 Task: In the  document proposal.rtf. Insert footer and write 'www.quantum.com'. Find the word using Dictionary 'Grateful' Use the tool word Count and display word count while typing
Action: Mouse moved to (321, 398)
Screenshot: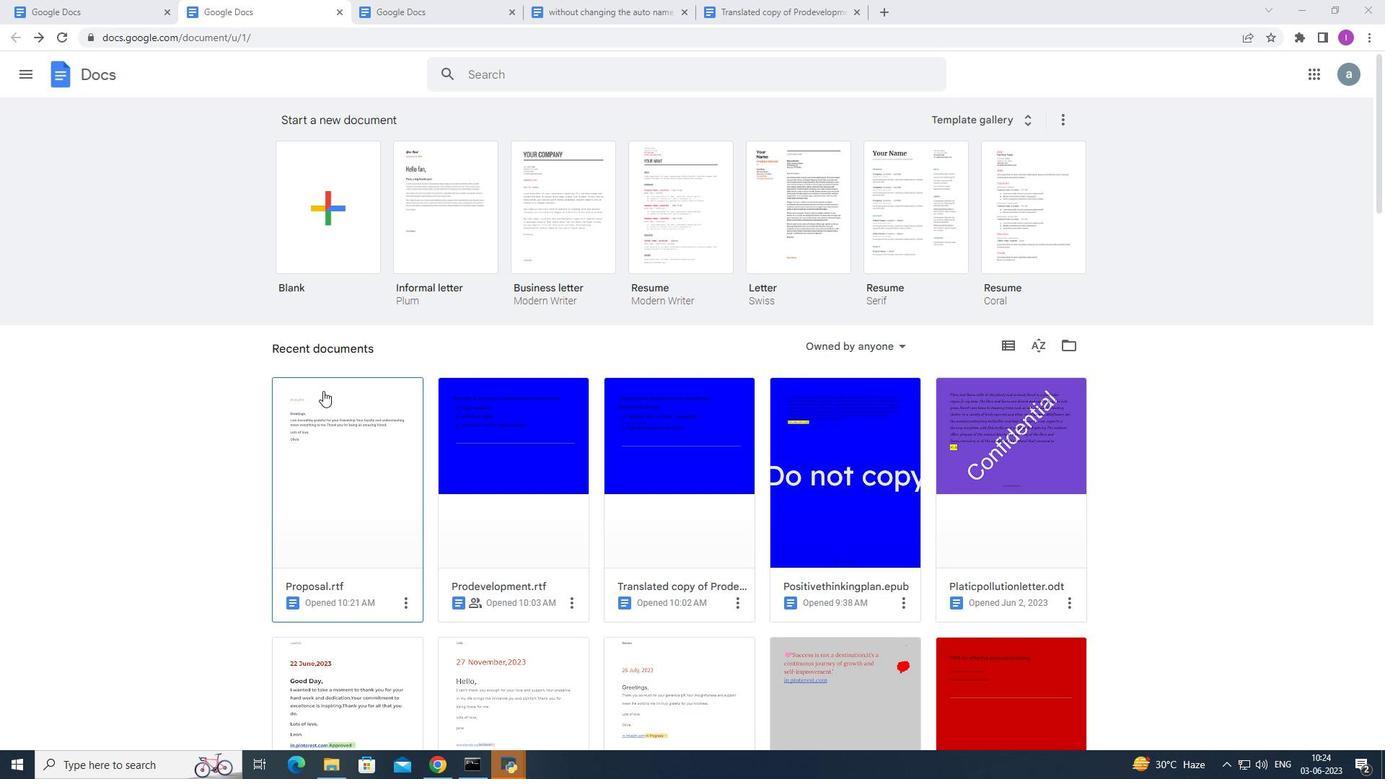 
Action: Mouse pressed left at (321, 398)
Screenshot: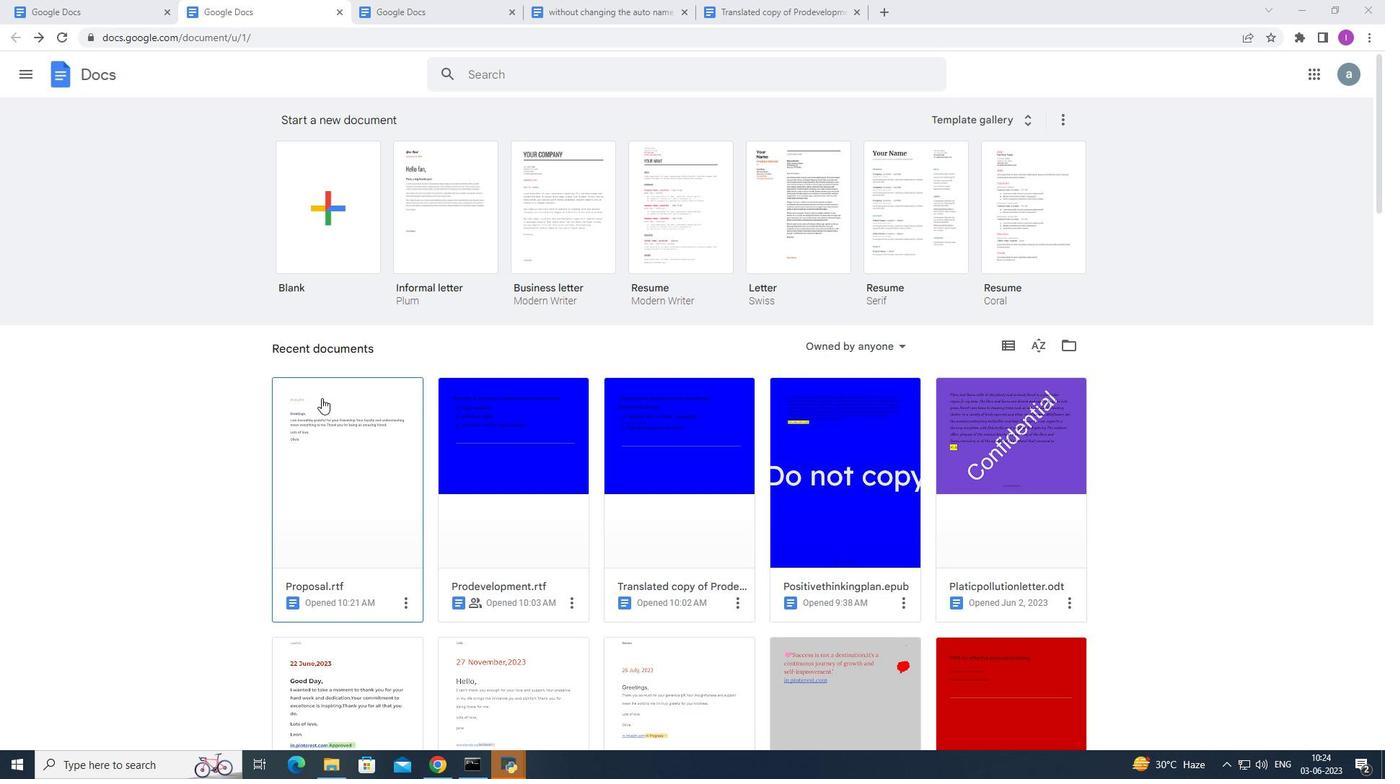 
Action: Mouse moved to (152, 85)
Screenshot: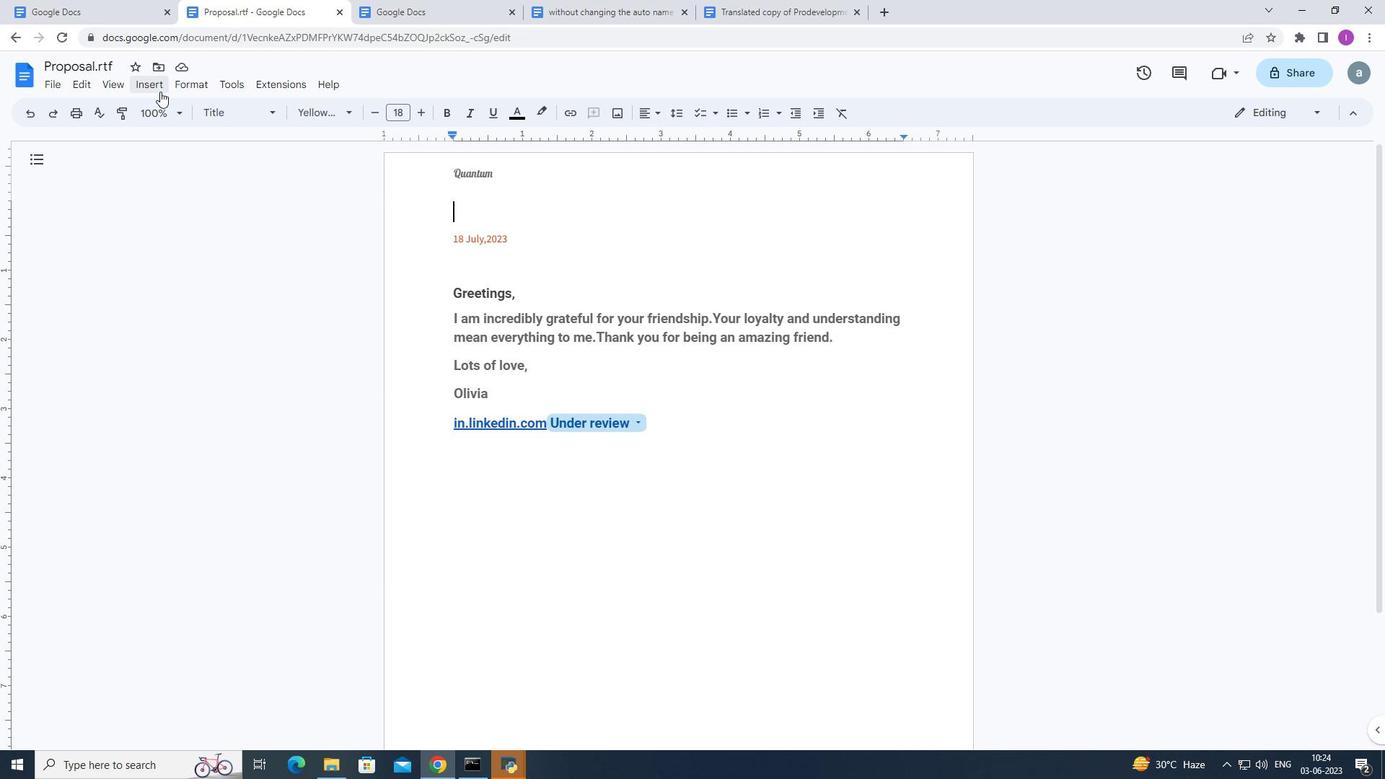 
Action: Mouse pressed left at (152, 85)
Screenshot: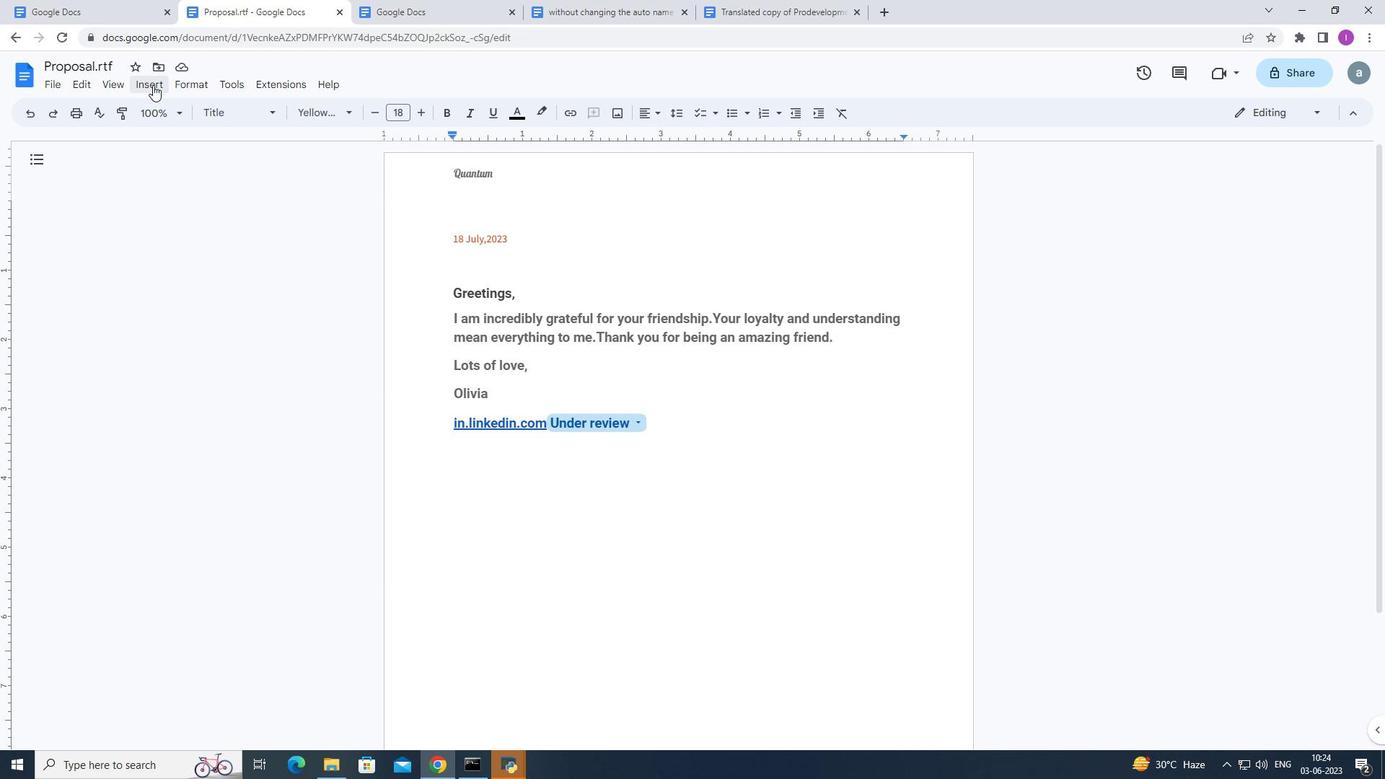 
Action: Mouse moved to (391, 476)
Screenshot: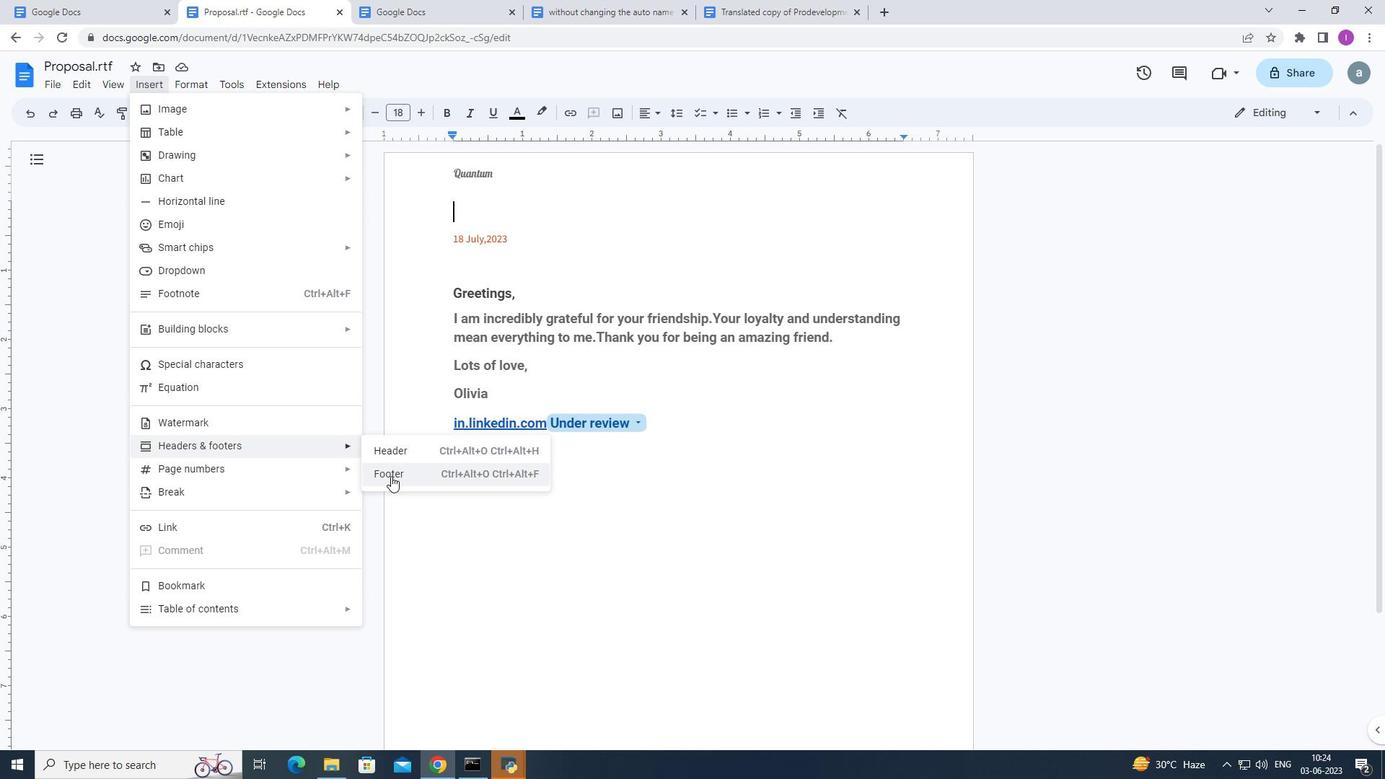 
Action: Mouse pressed left at (391, 476)
Screenshot: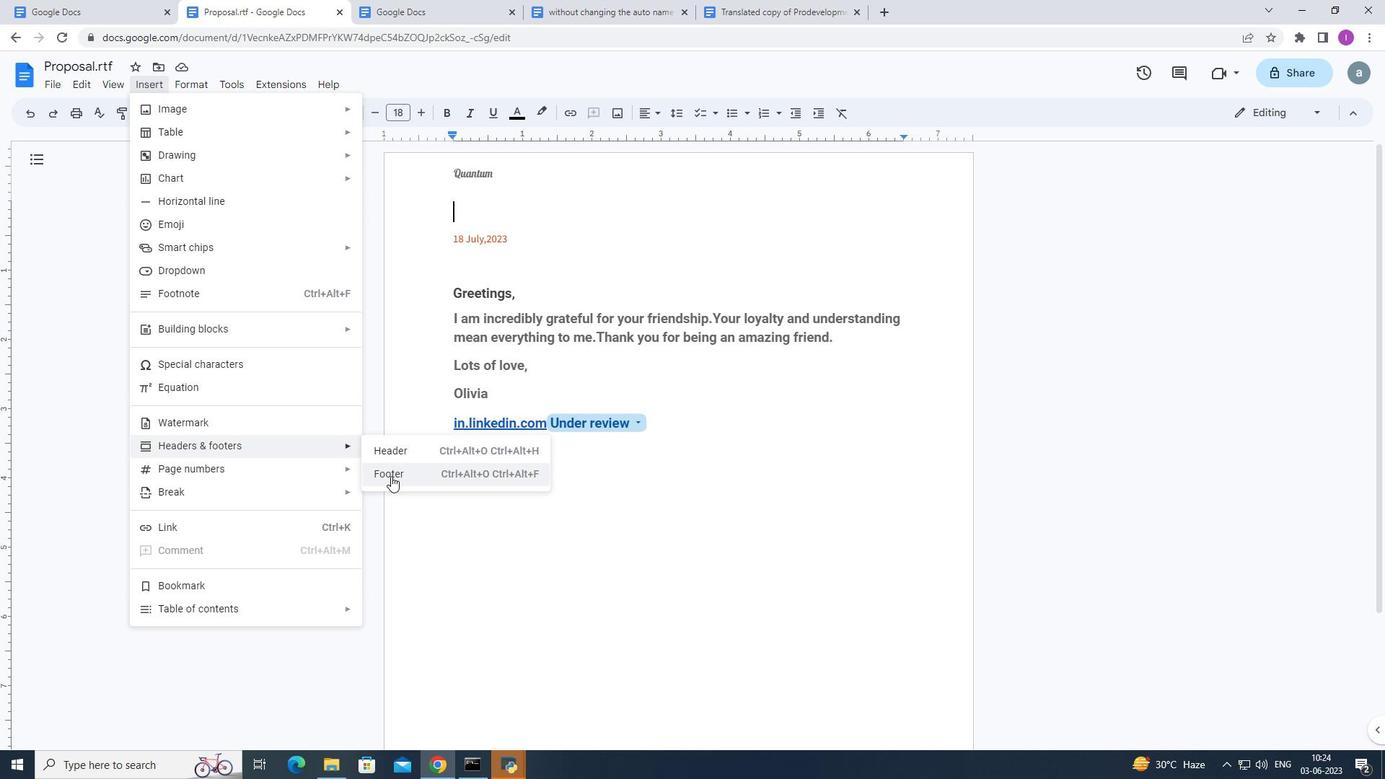 
Action: Mouse moved to (570, 496)
Screenshot: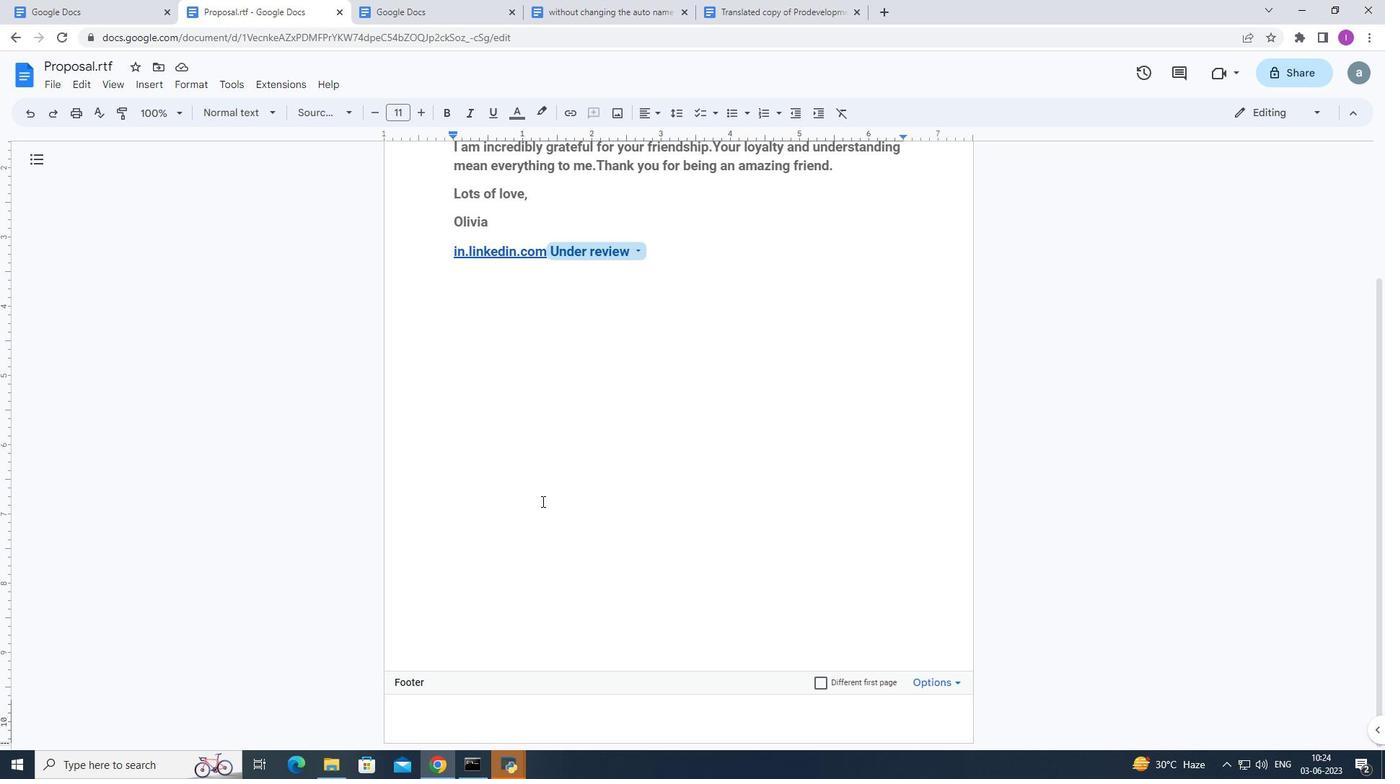 
Action: Key pressed www.<Key.shift>Q<Key.backspace>quantum.com
Screenshot: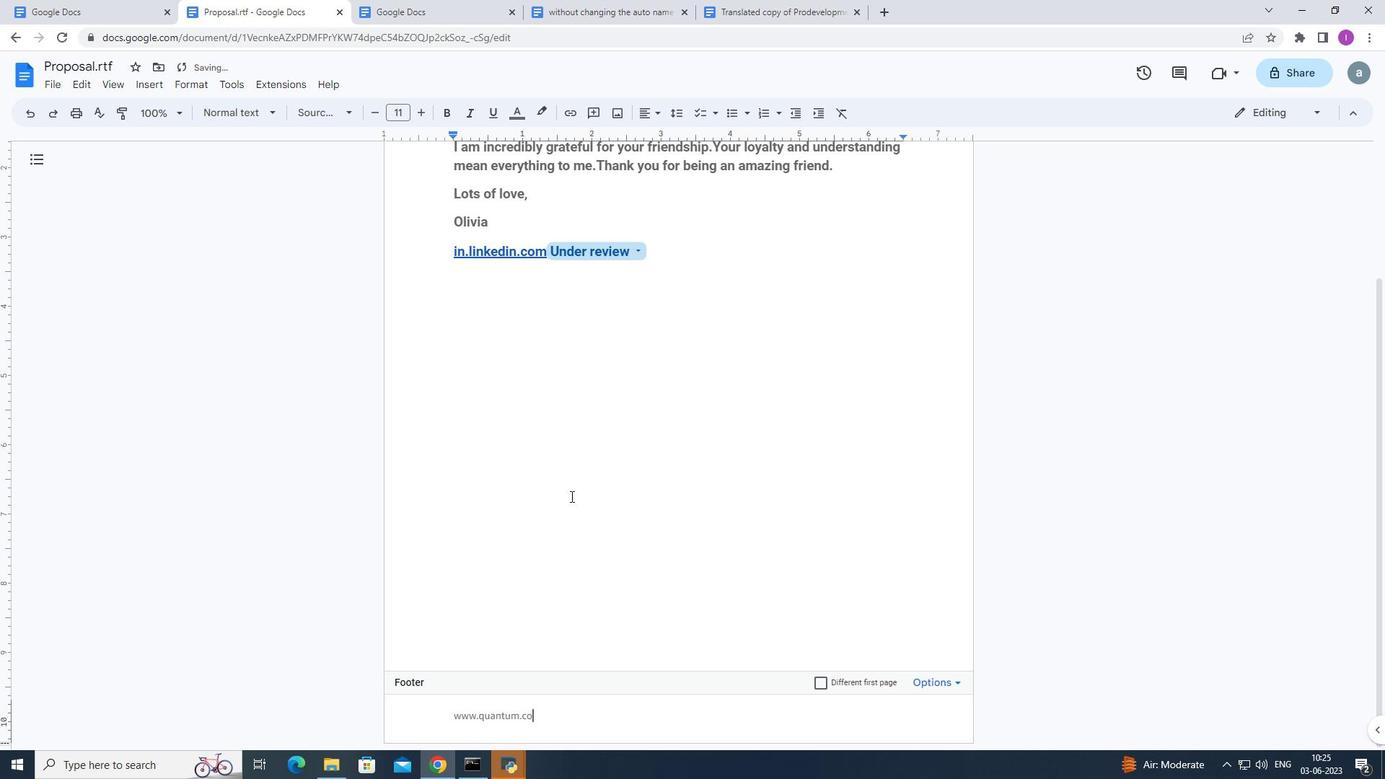 
Action: Mouse moved to (618, 442)
Screenshot: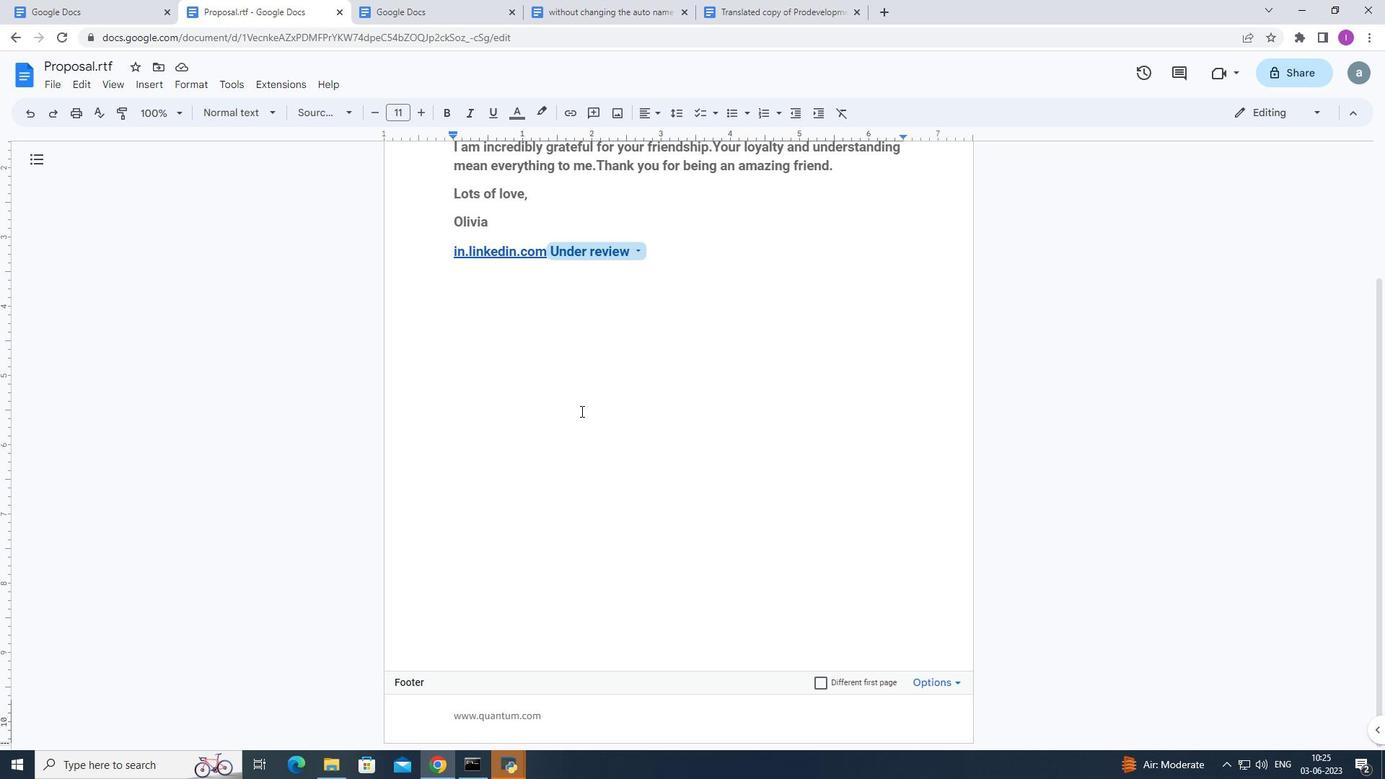 
Action: Mouse scrolled (618, 443) with delta (0, 0)
Screenshot: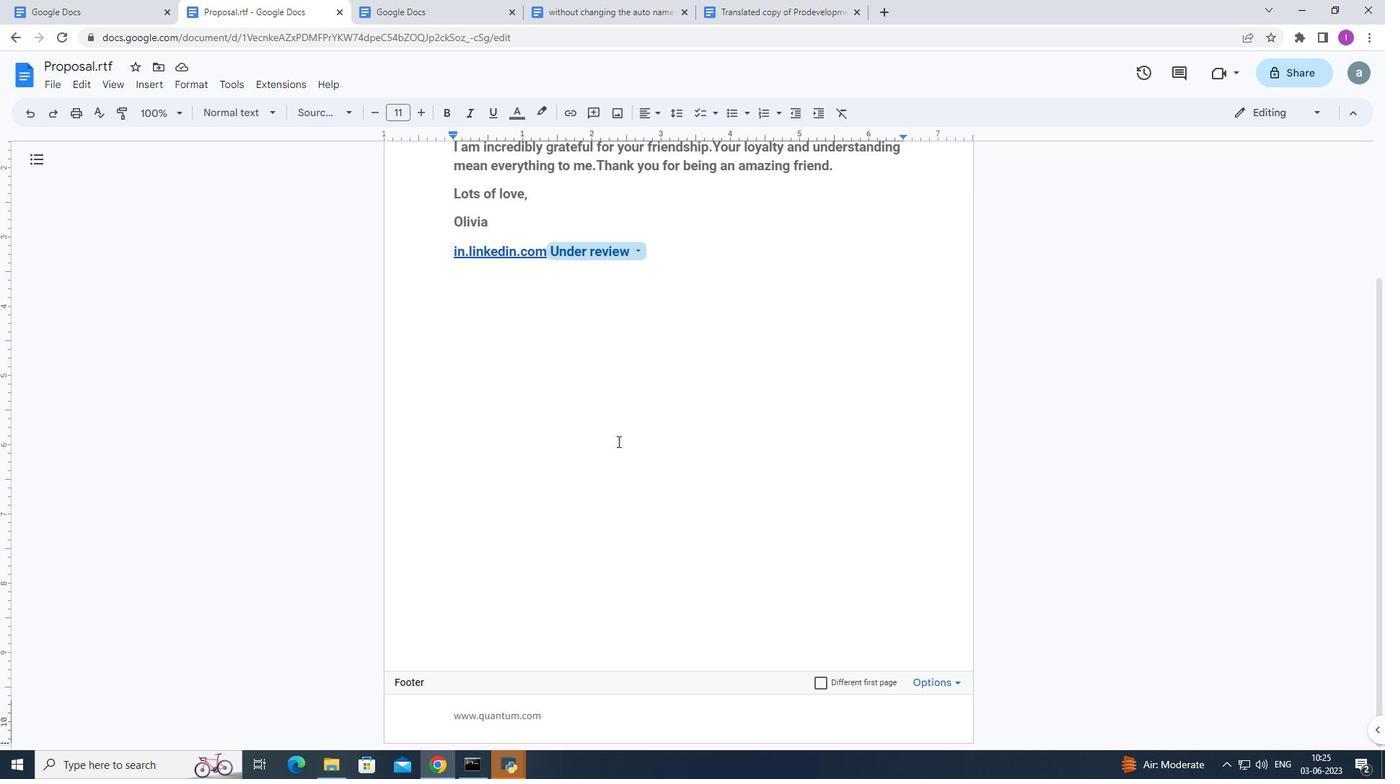 
Action: Mouse scrolled (618, 443) with delta (0, 0)
Screenshot: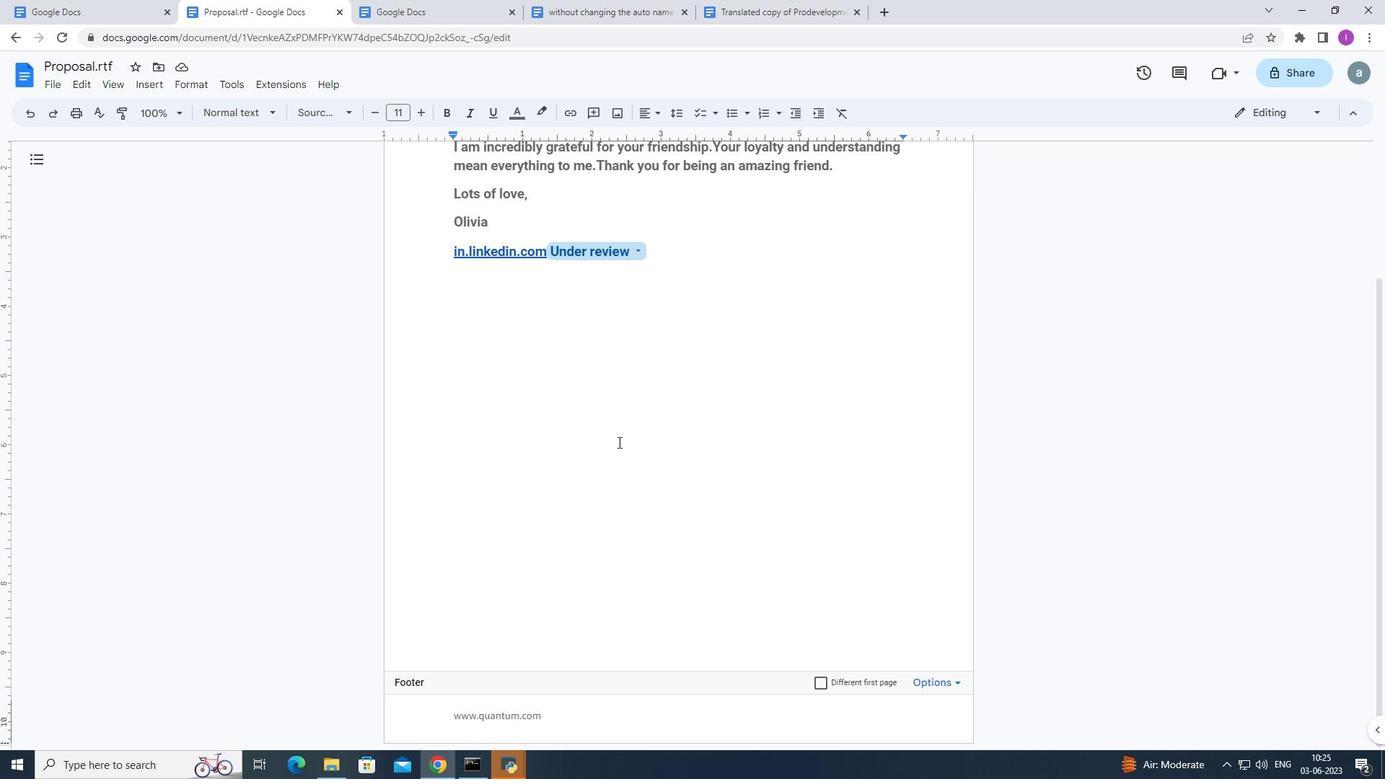 
Action: Mouse scrolled (618, 443) with delta (0, 0)
Screenshot: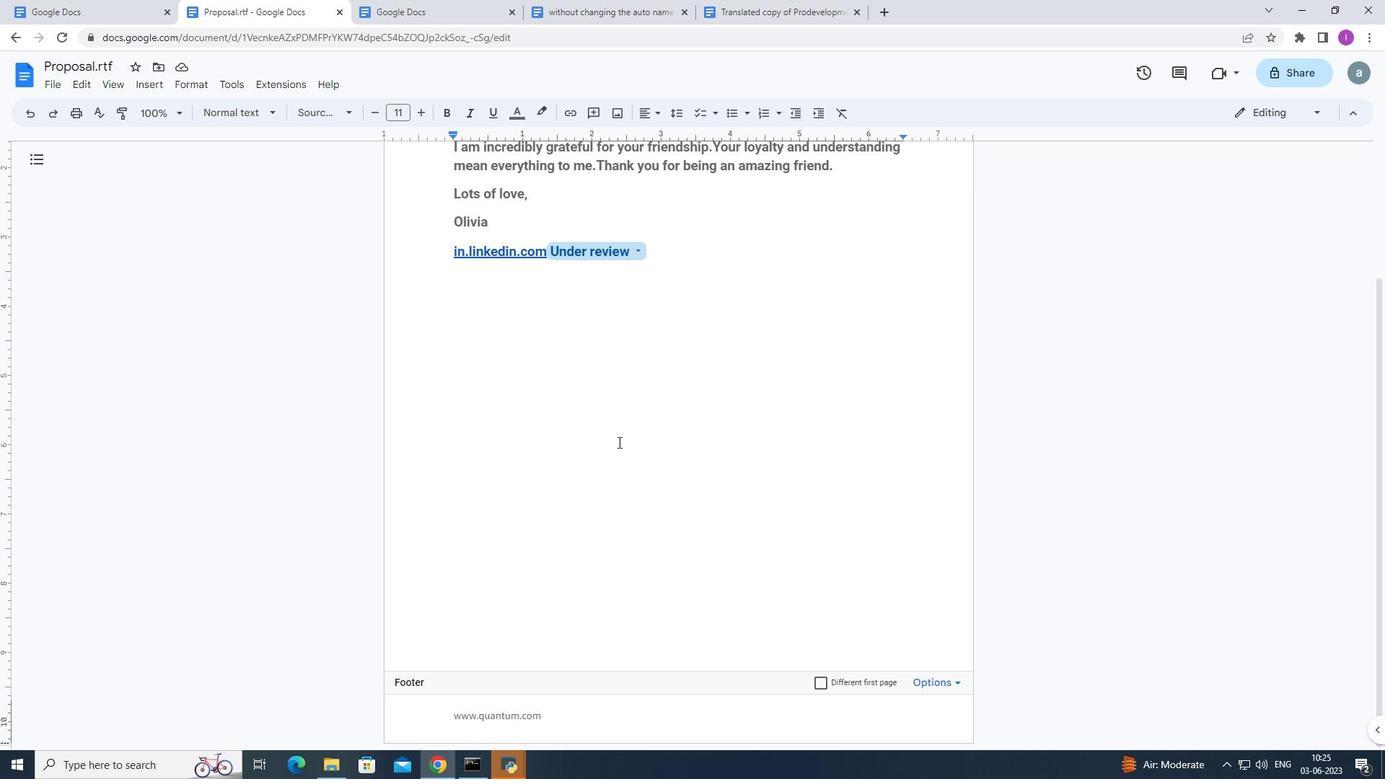
Action: Mouse moved to (593, 318)
Screenshot: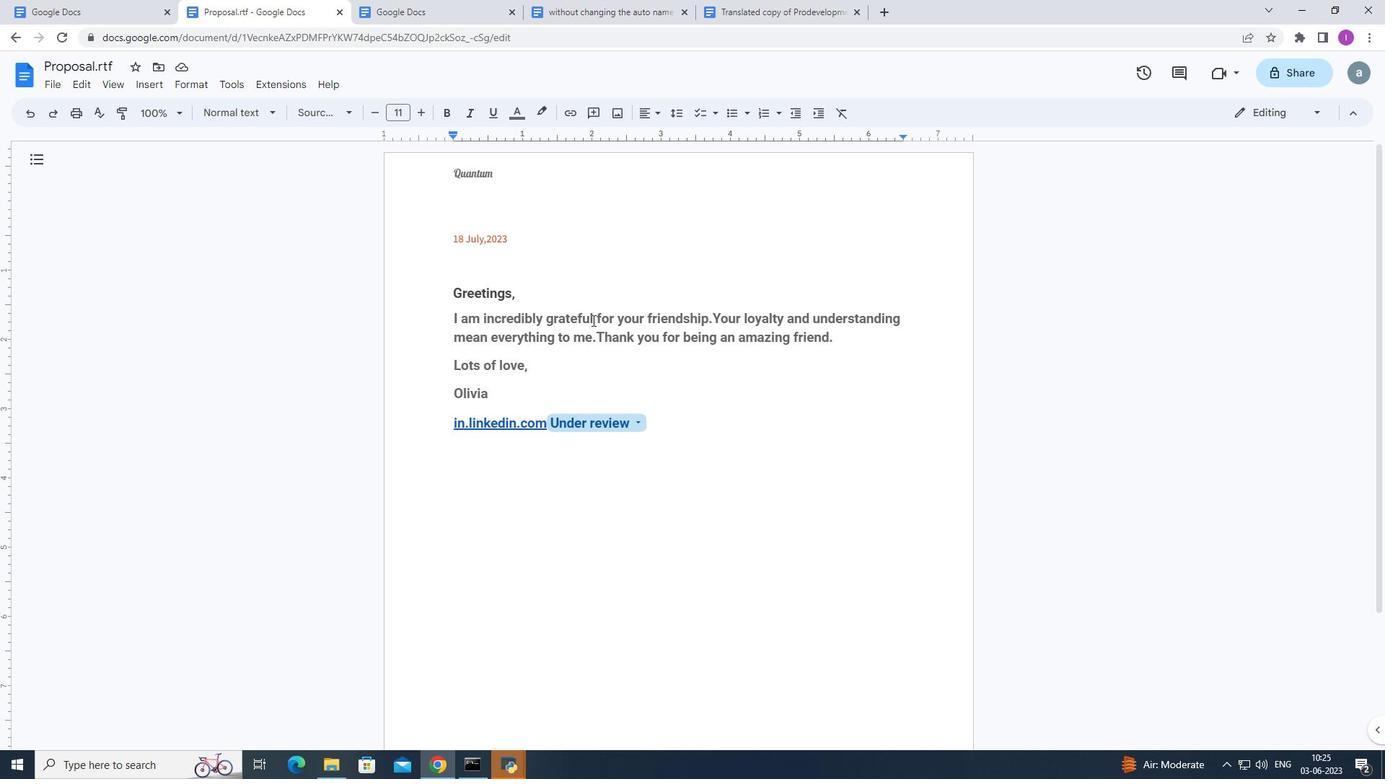 
Action: Mouse pressed left at (593, 318)
Screenshot: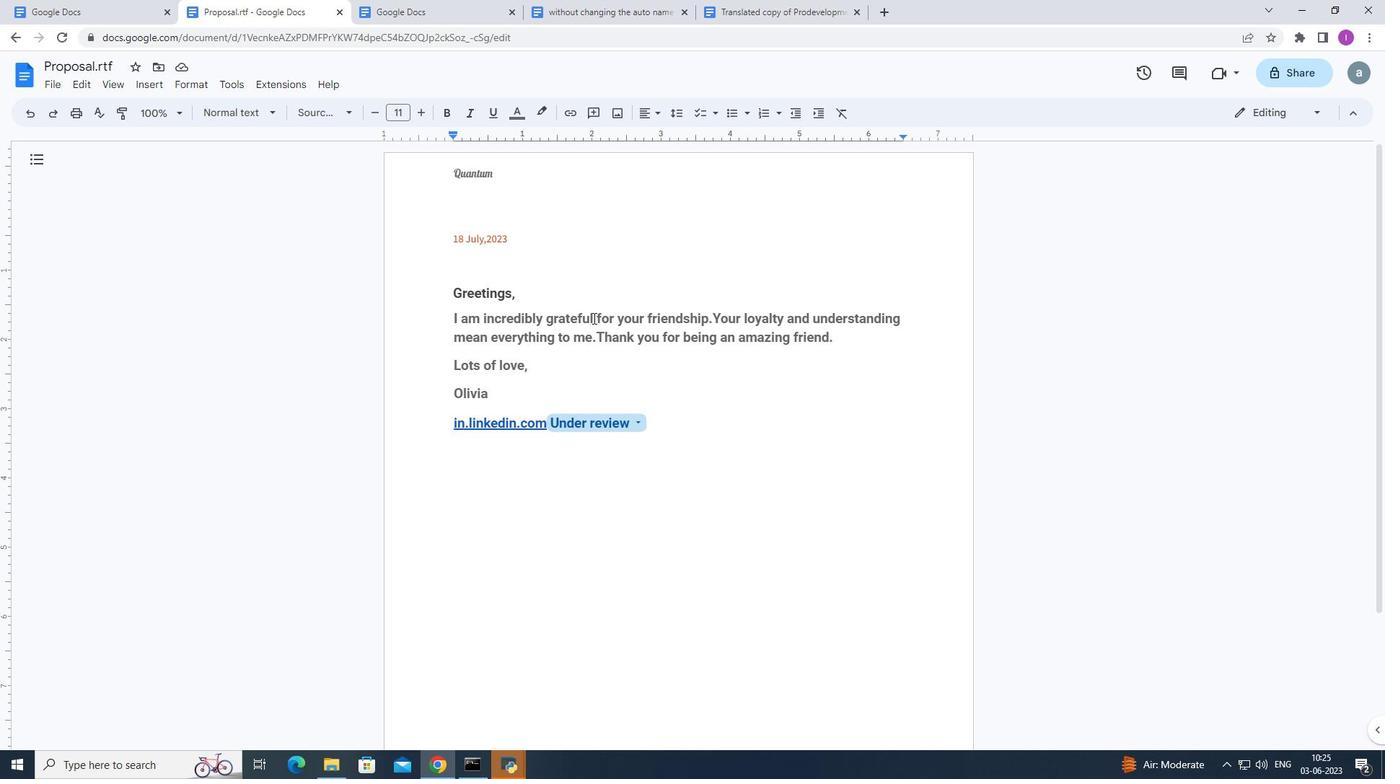 
Action: Mouse moved to (233, 78)
Screenshot: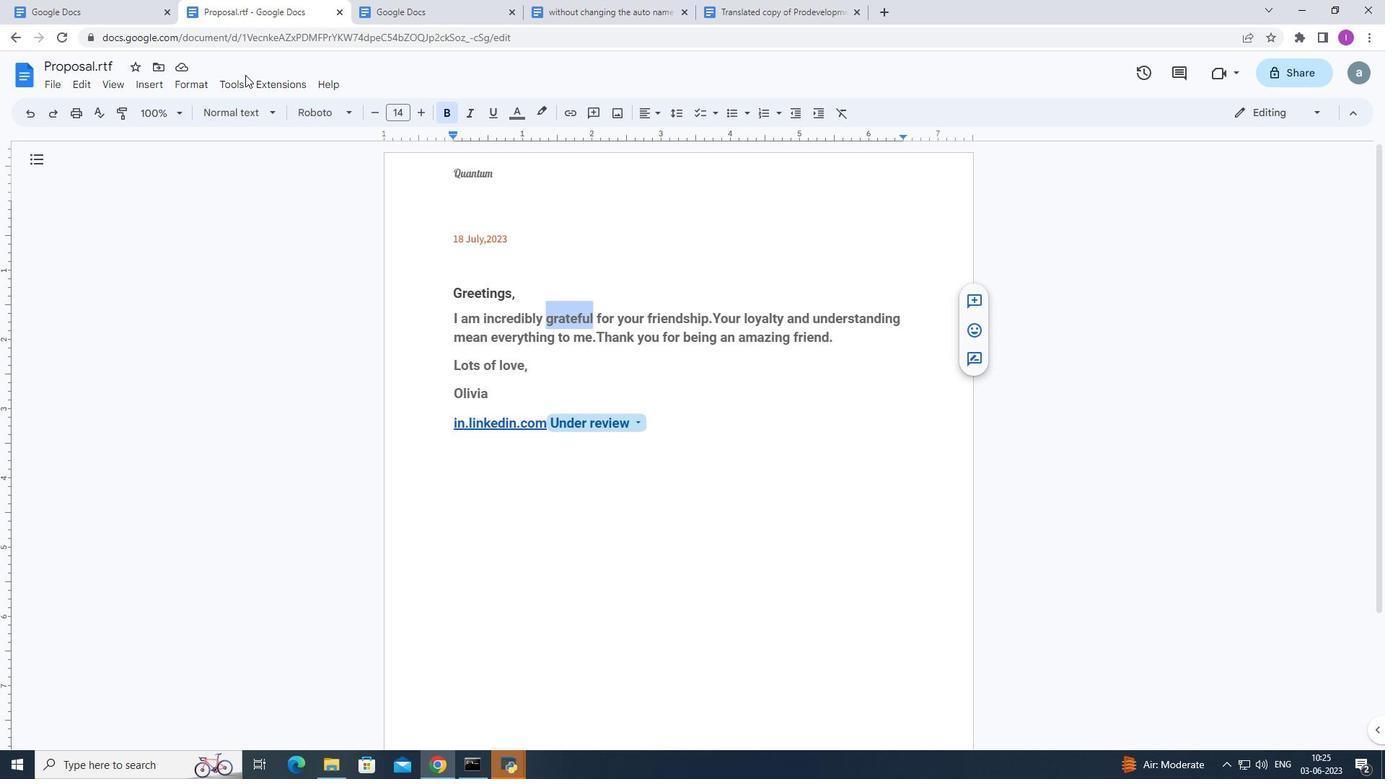 
Action: Mouse pressed left at (233, 78)
Screenshot: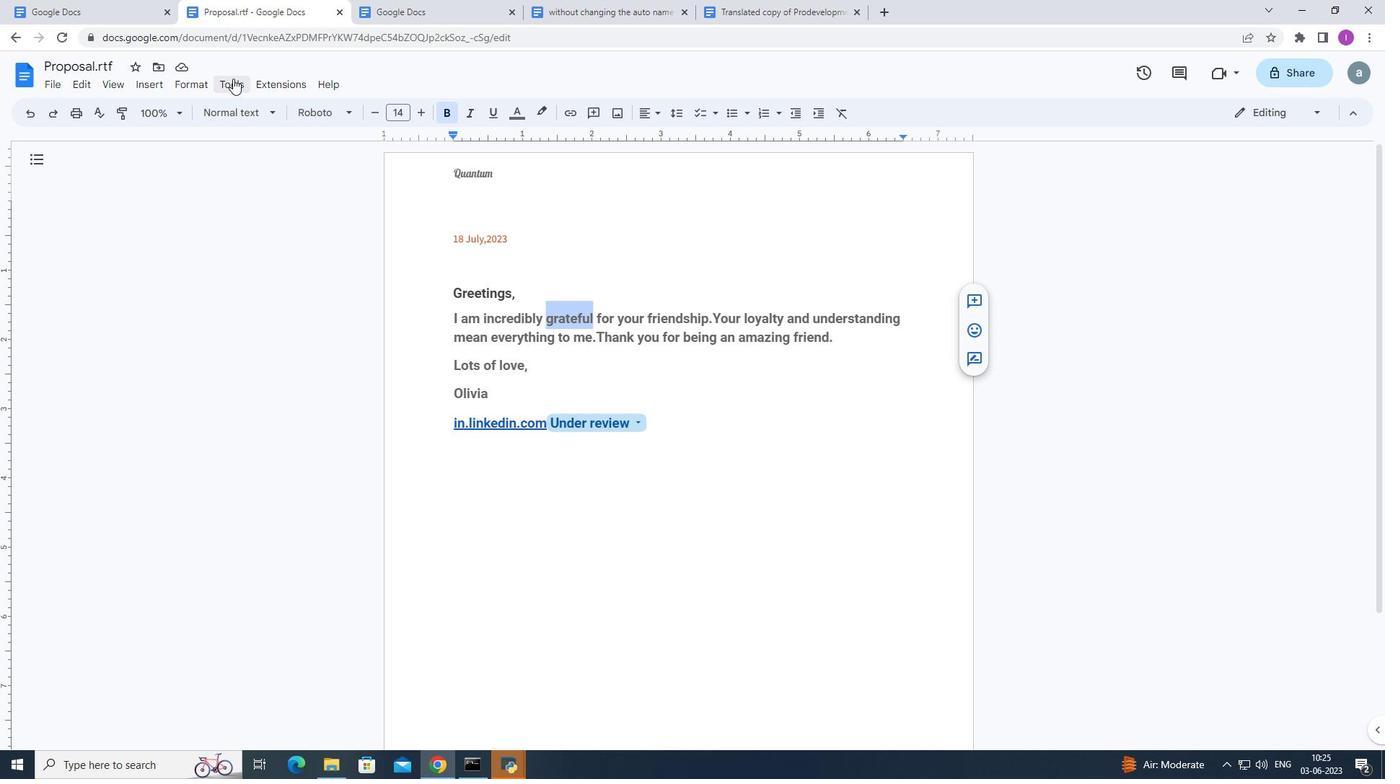 
Action: Mouse moved to (251, 269)
Screenshot: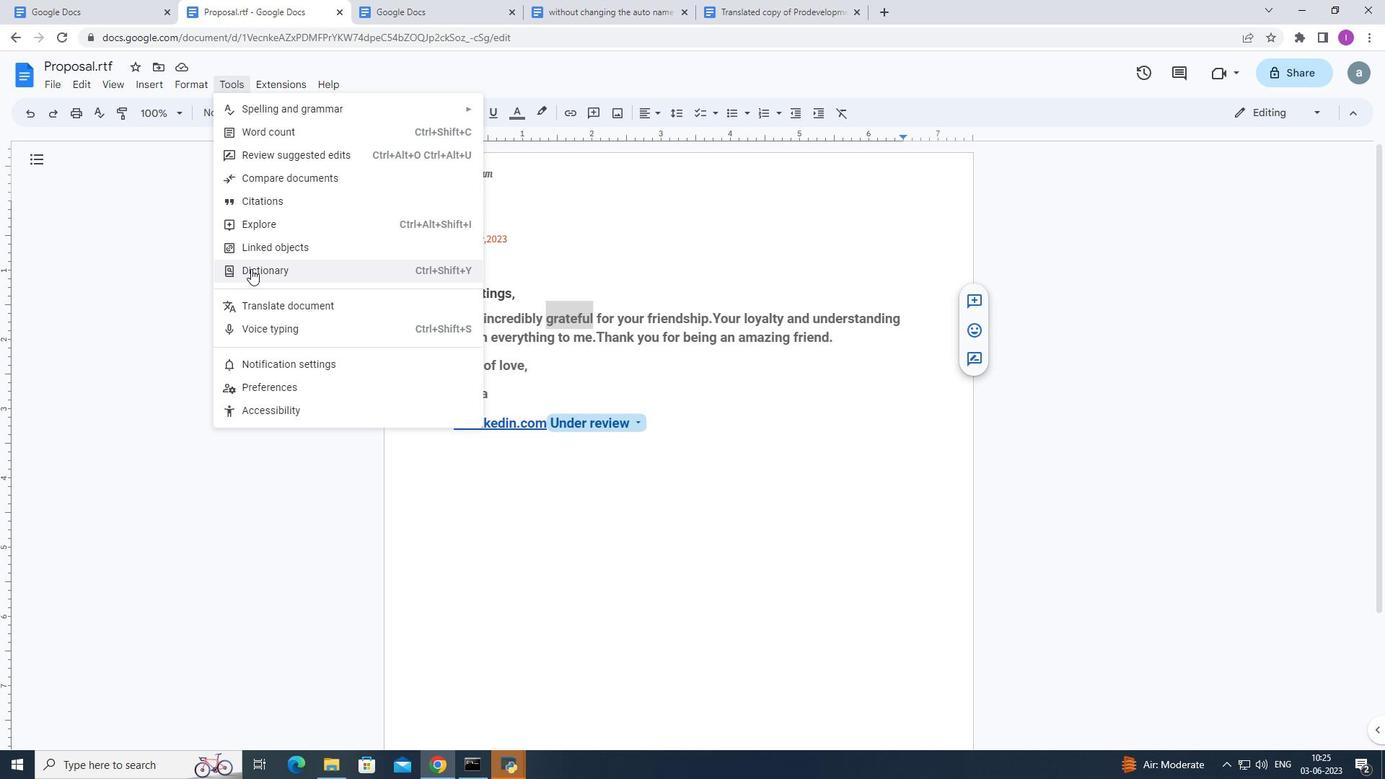 
Action: Mouse pressed left at (251, 269)
Screenshot: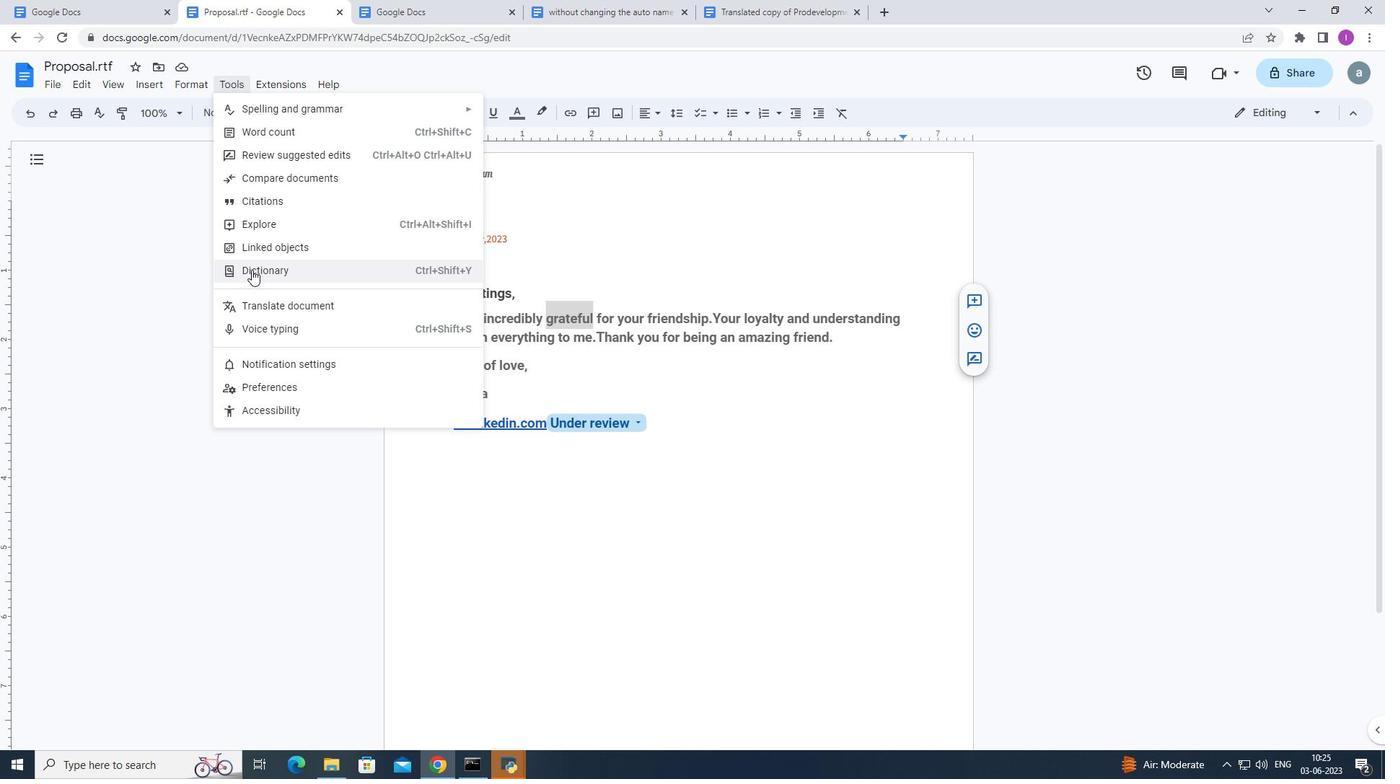 
Action: Mouse moved to (227, 80)
Screenshot: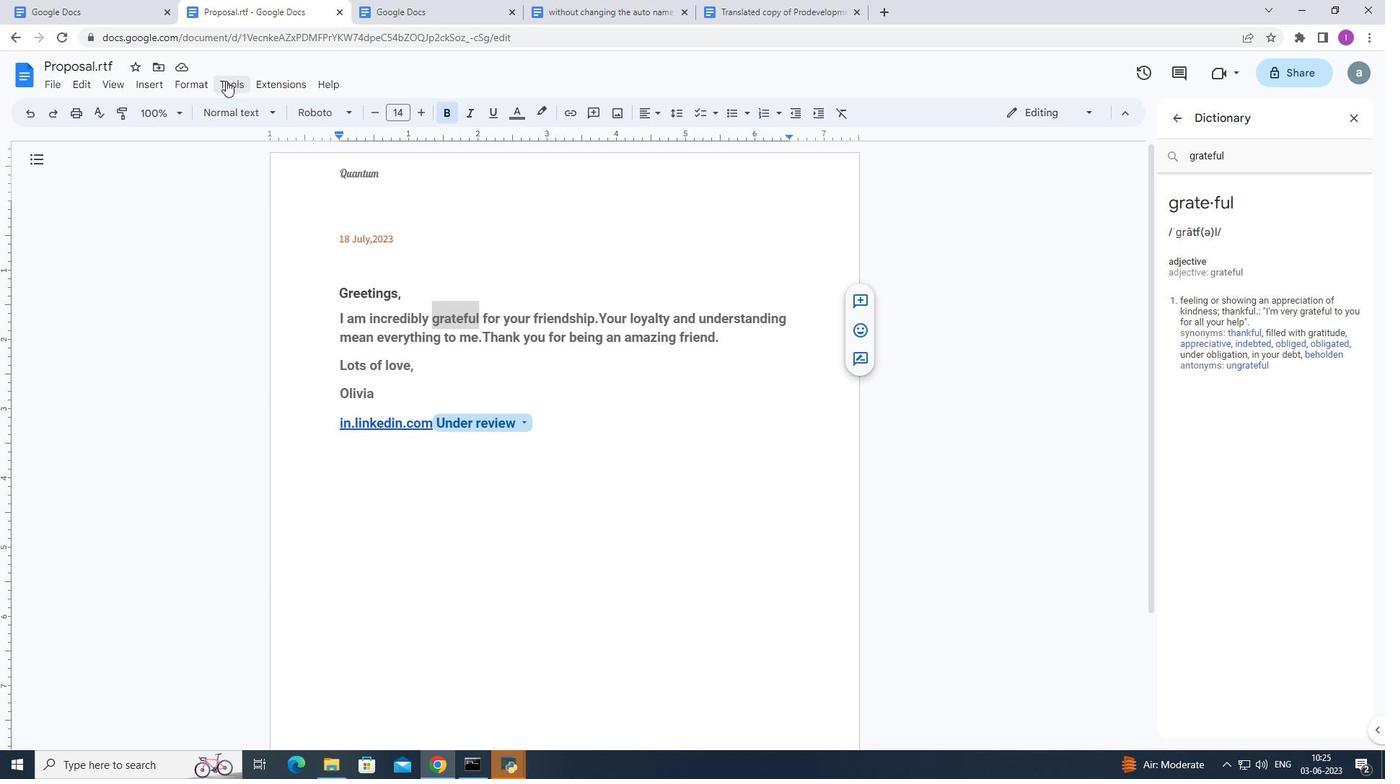 
Action: Mouse pressed left at (227, 80)
Screenshot: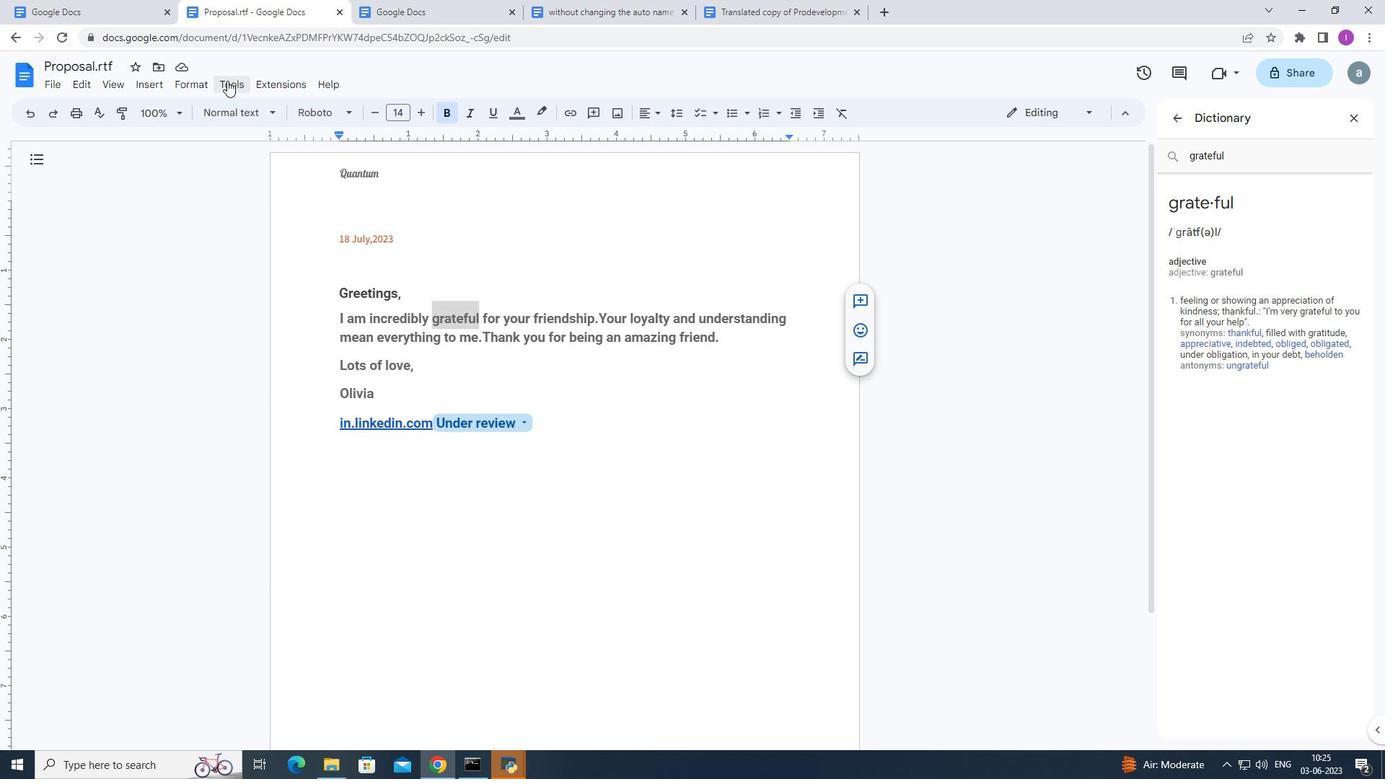 
Action: Mouse moved to (280, 127)
Screenshot: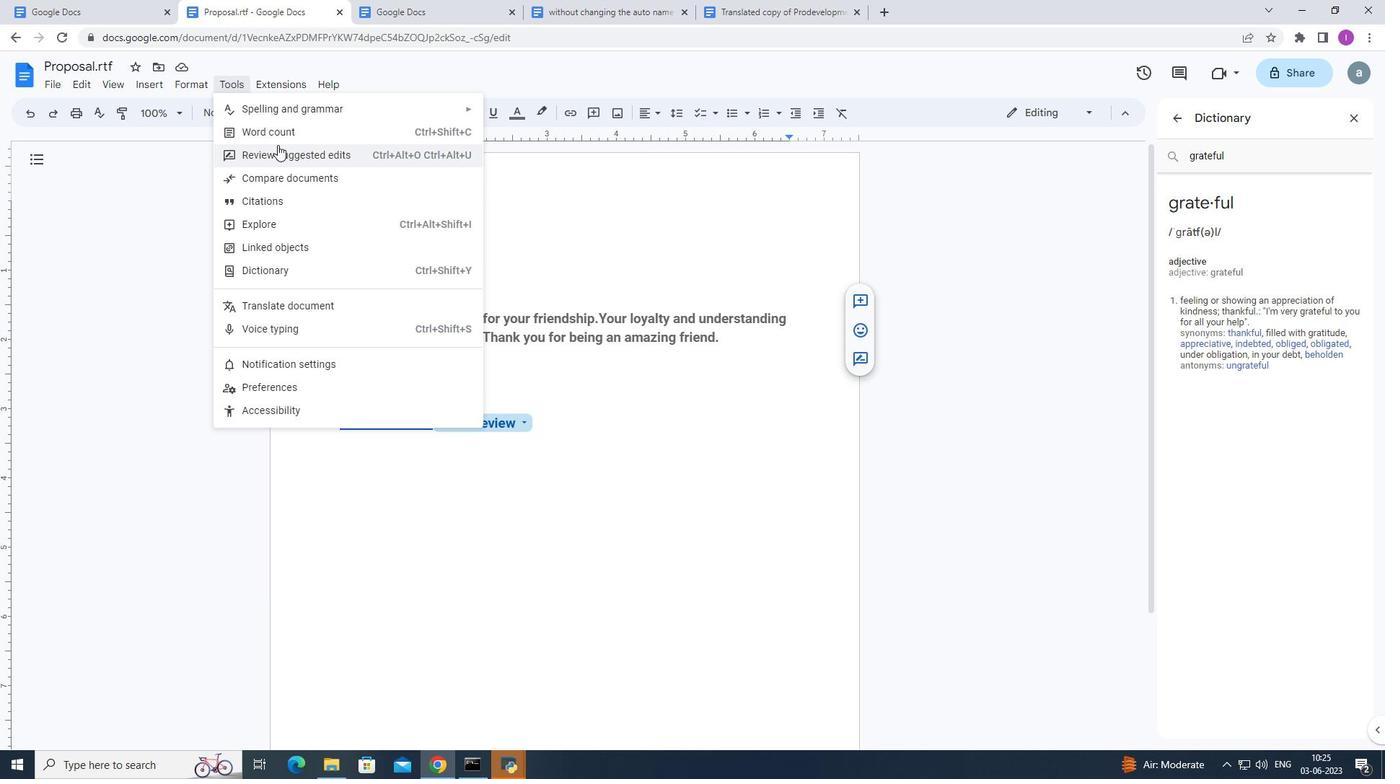 
Action: Mouse pressed left at (280, 127)
Screenshot: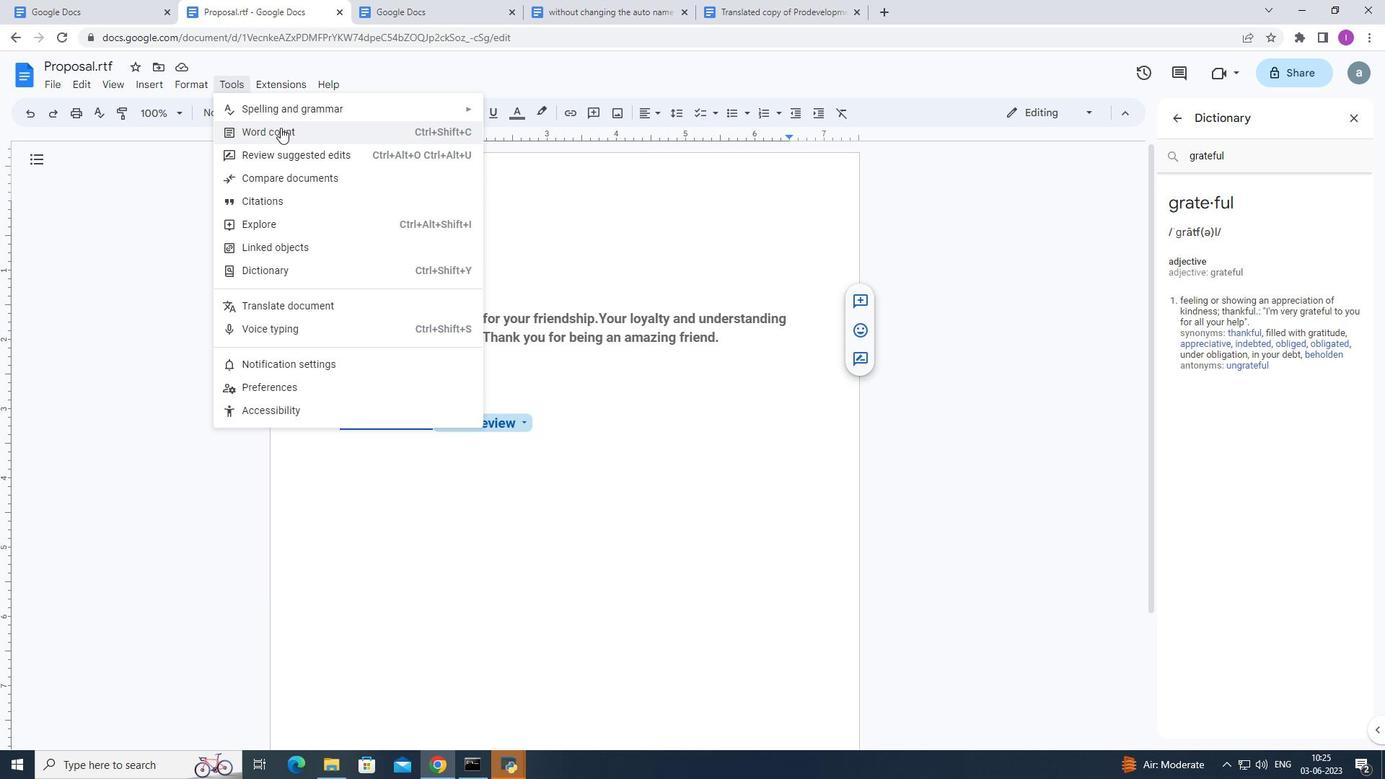 
Action: Mouse moved to (604, 462)
Screenshot: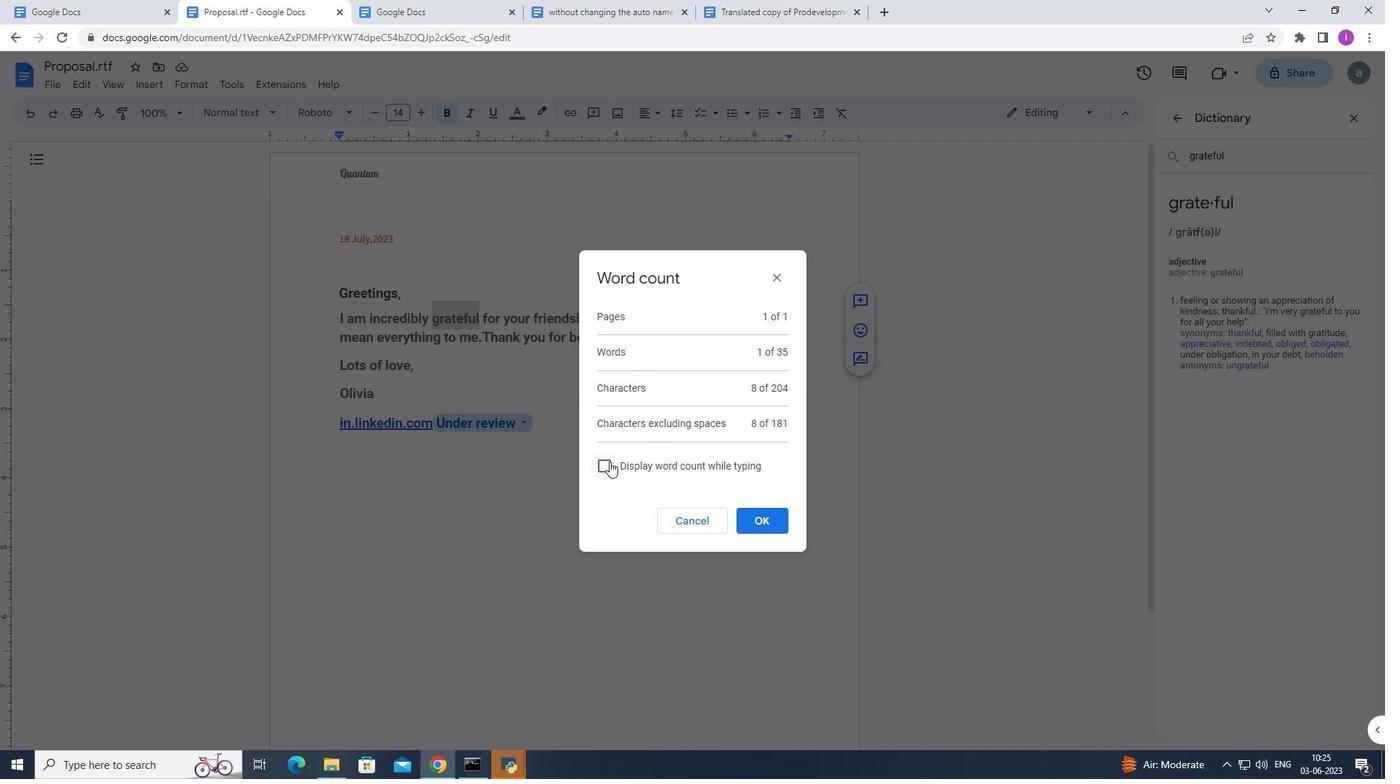 
Action: Mouse pressed left at (604, 462)
Screenshot: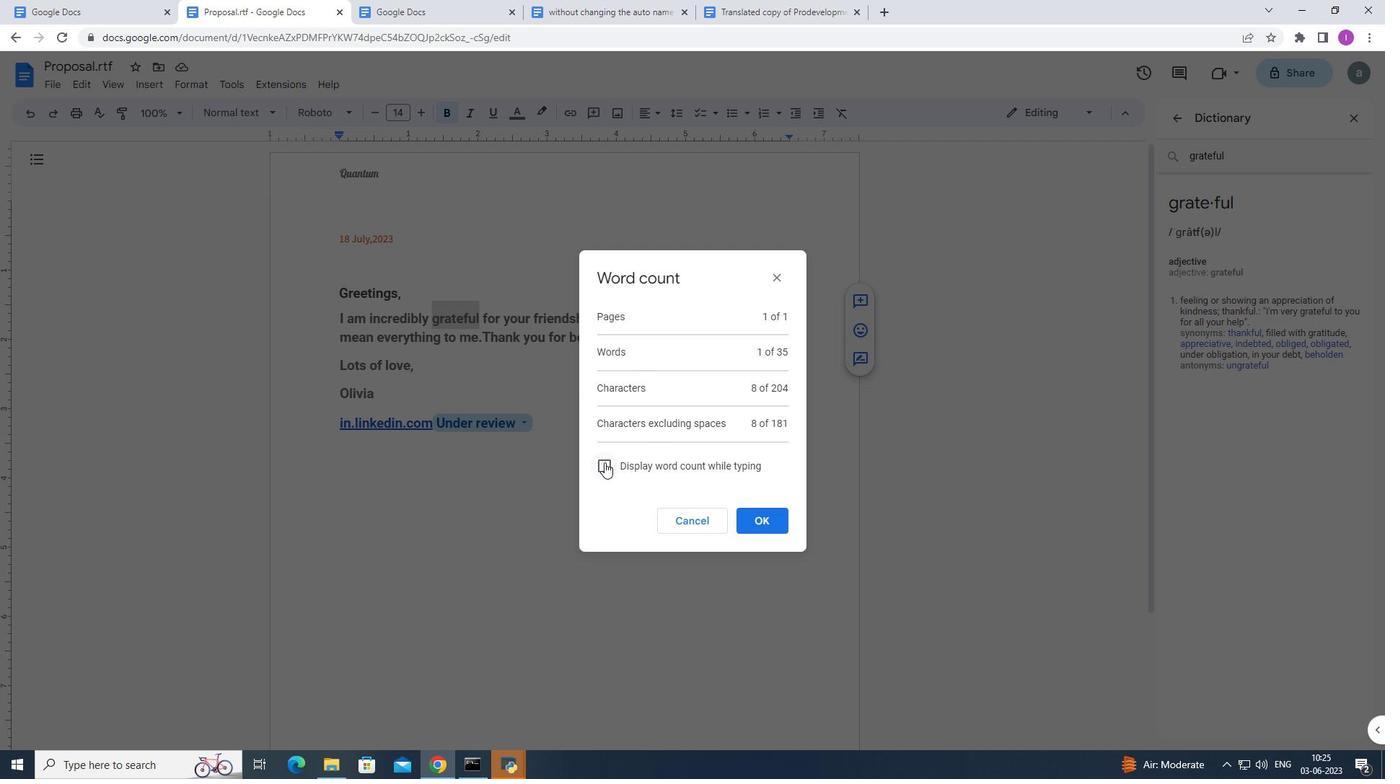 
Action: Mouse moved to (756, 512)
Screenshot: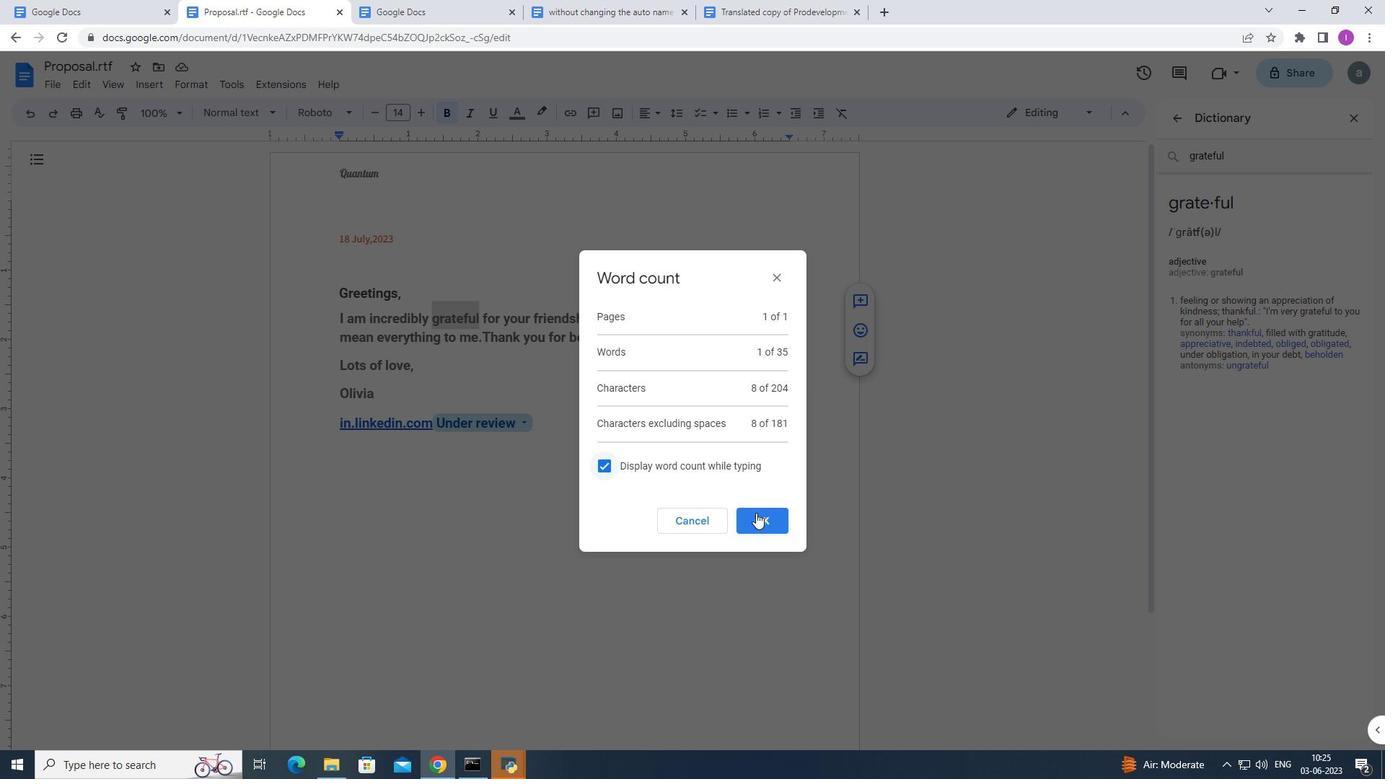 
Action: Mouse pressed left at (756, 512)
Screenshot: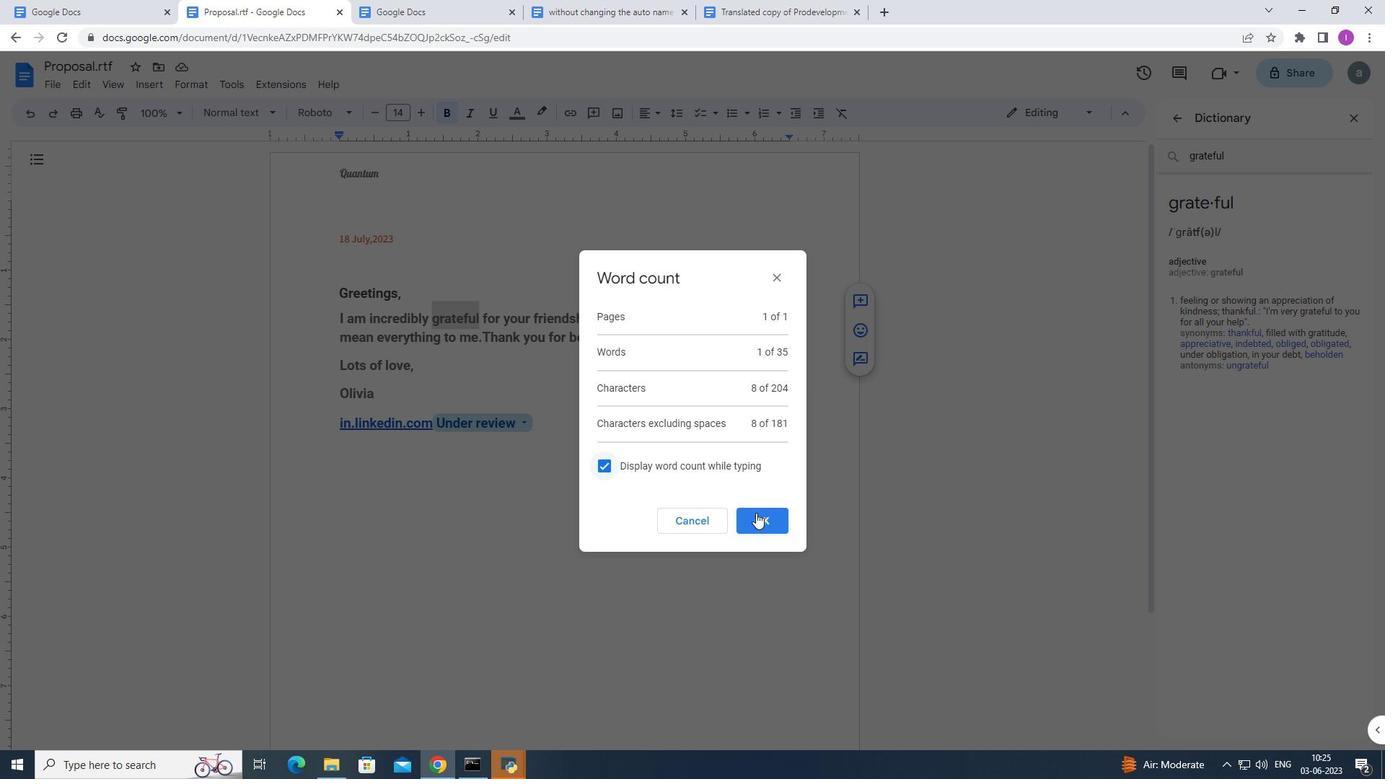 
Action: Mouse moved to (191, 459)
Screenshot: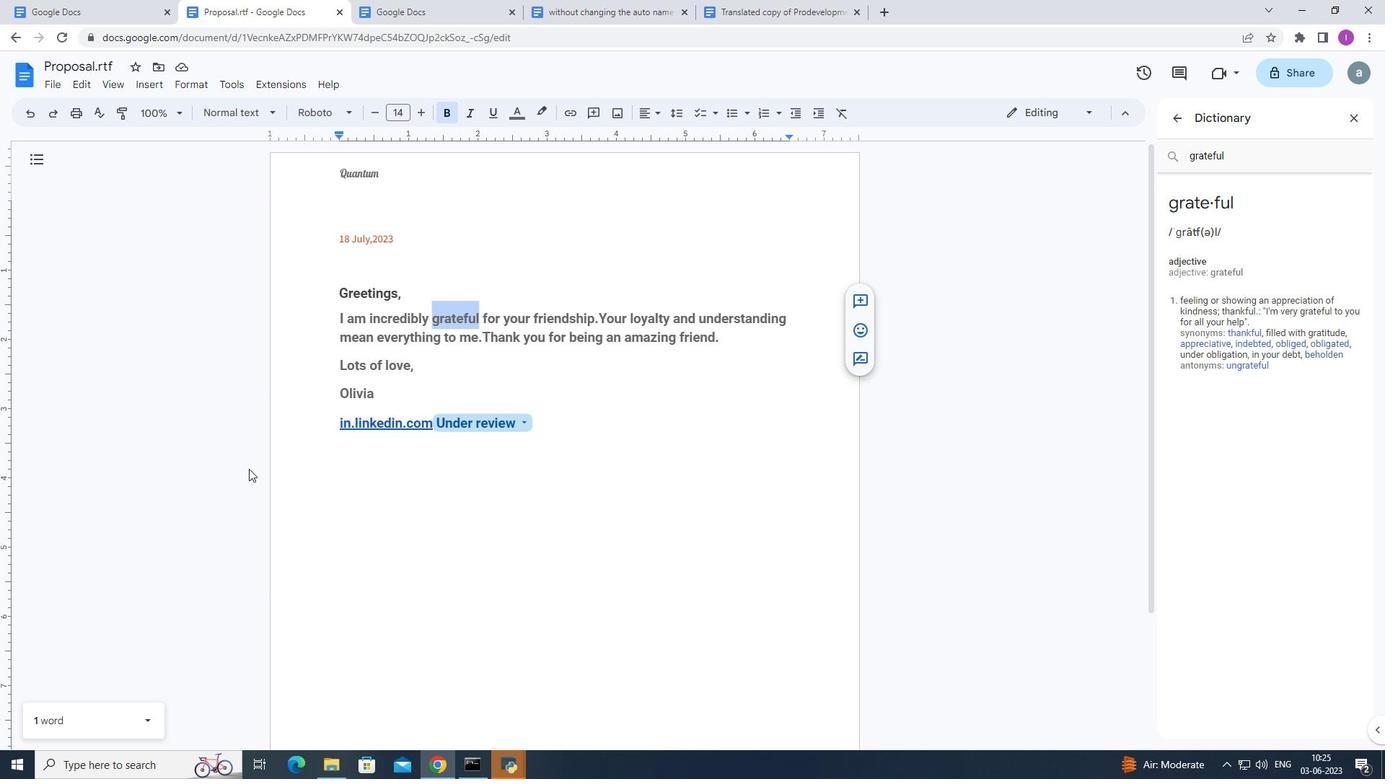 
Action: Mouse pressed left at (191, 459)
Screenshot: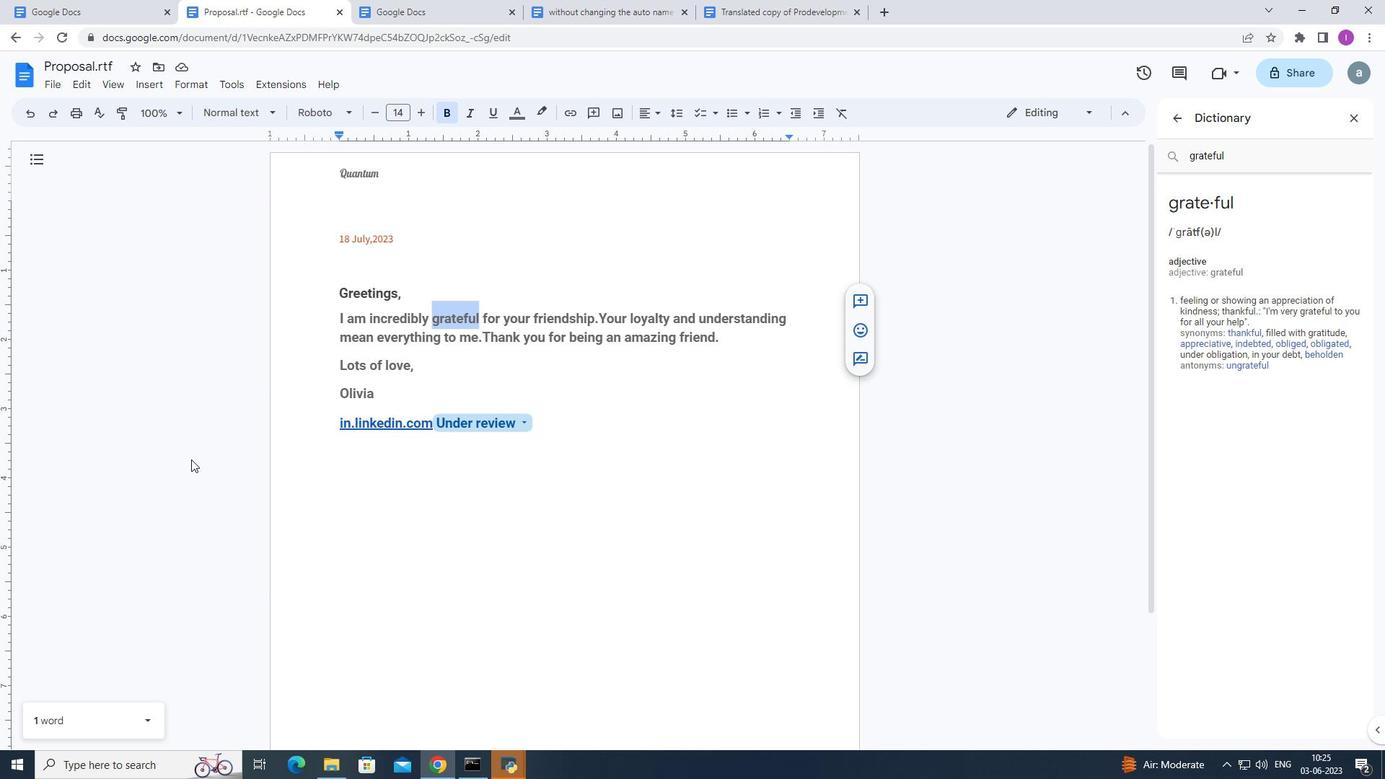 
Action: Mouse moved to (119, 119)
Screenshot: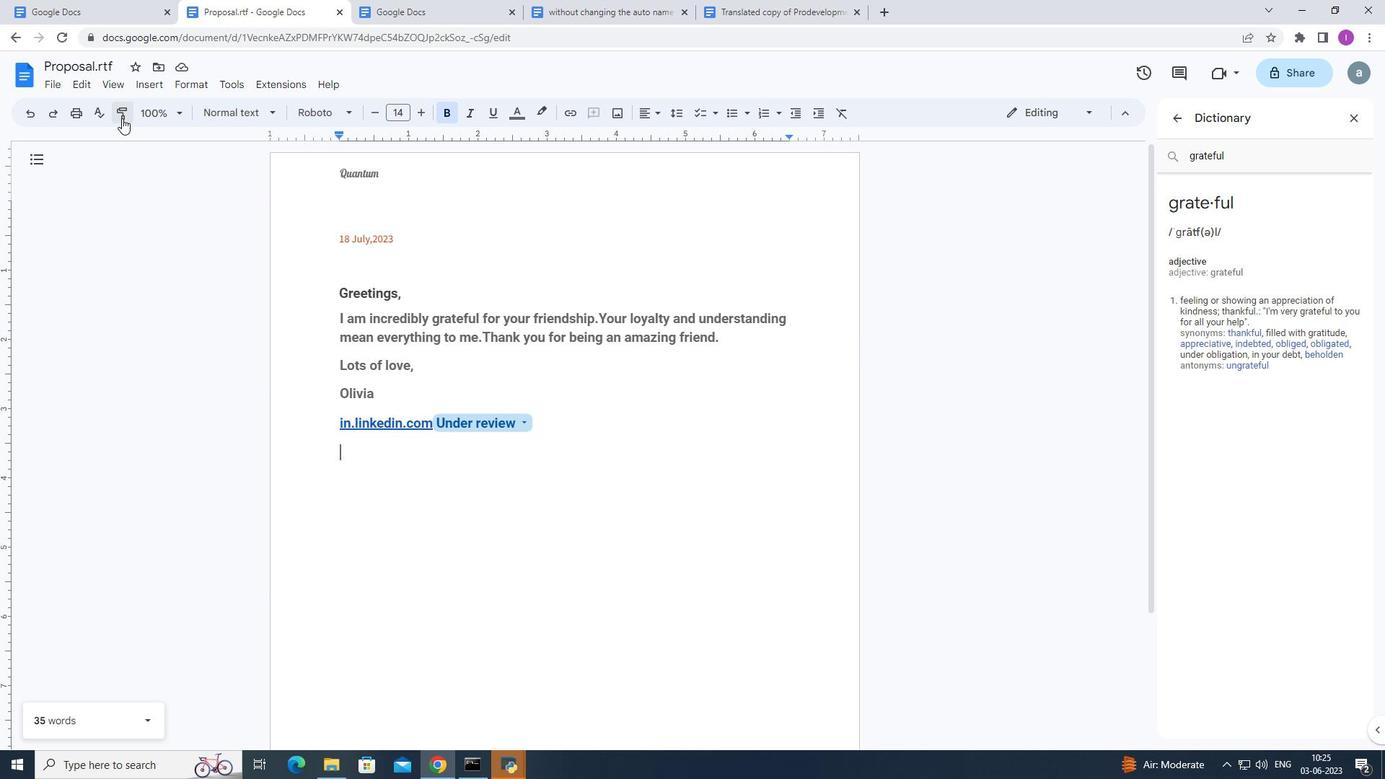 
